 Task: Change the configuration of the roadmap layout of the mark's project to group by "Repository".
Action: Mouse moved to (205, 125)
Screenshot: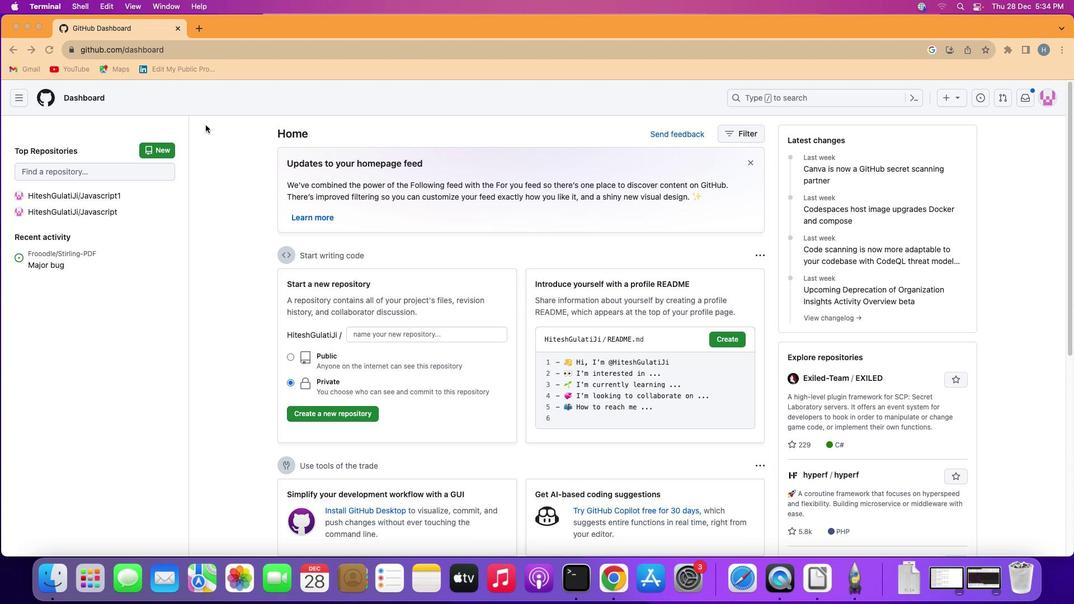 
Action: Mouse pressed left at (205, 125)
Screenshot: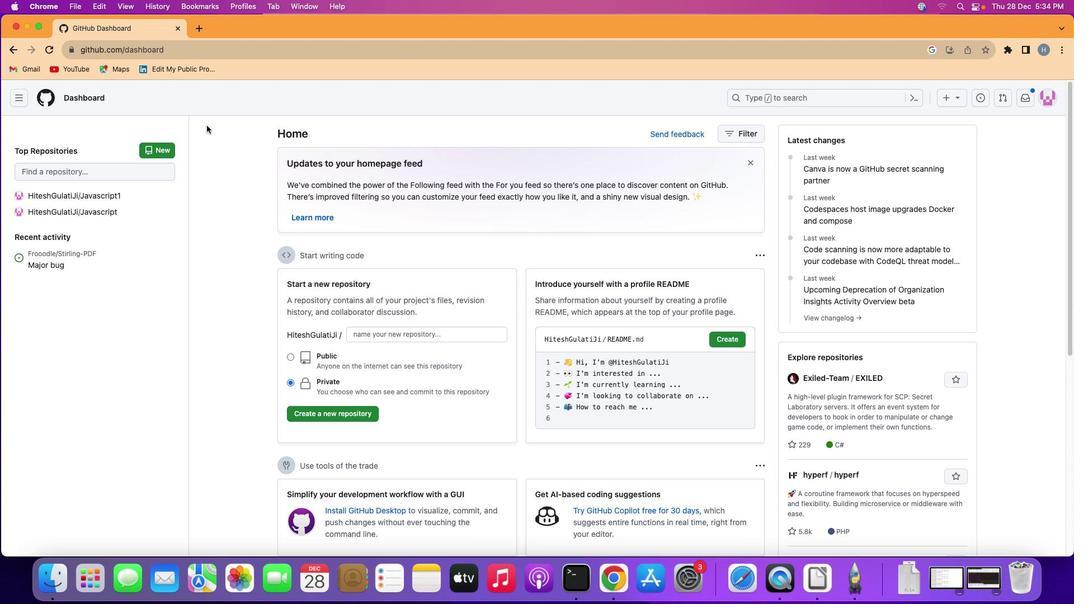 
Action: Mouse moved to (17, 100)
Screenshot: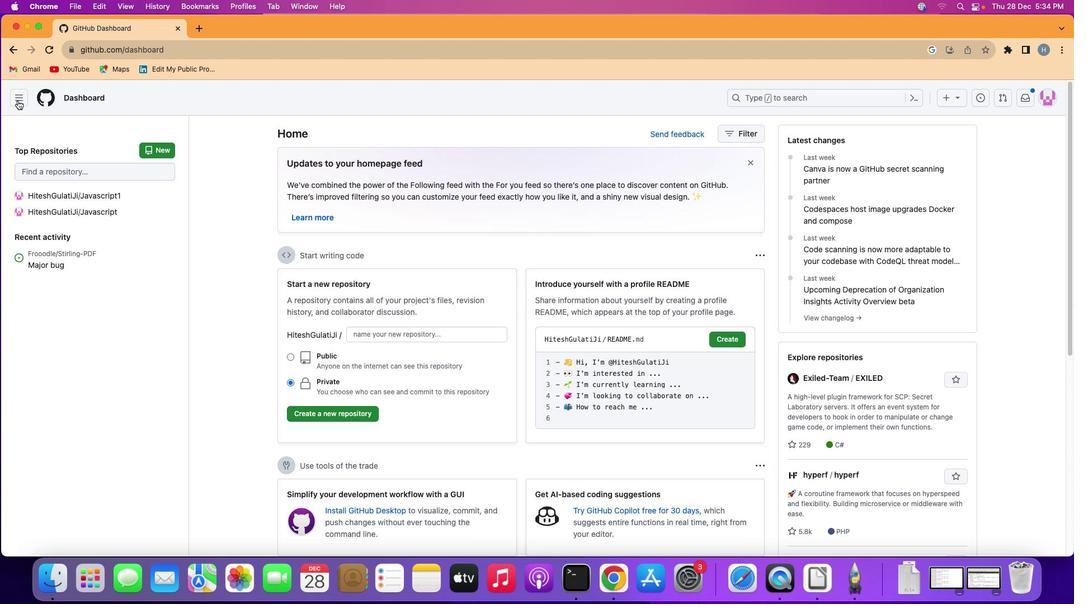 
Action: Mouse pressed left at (17, 100)
Screenshot: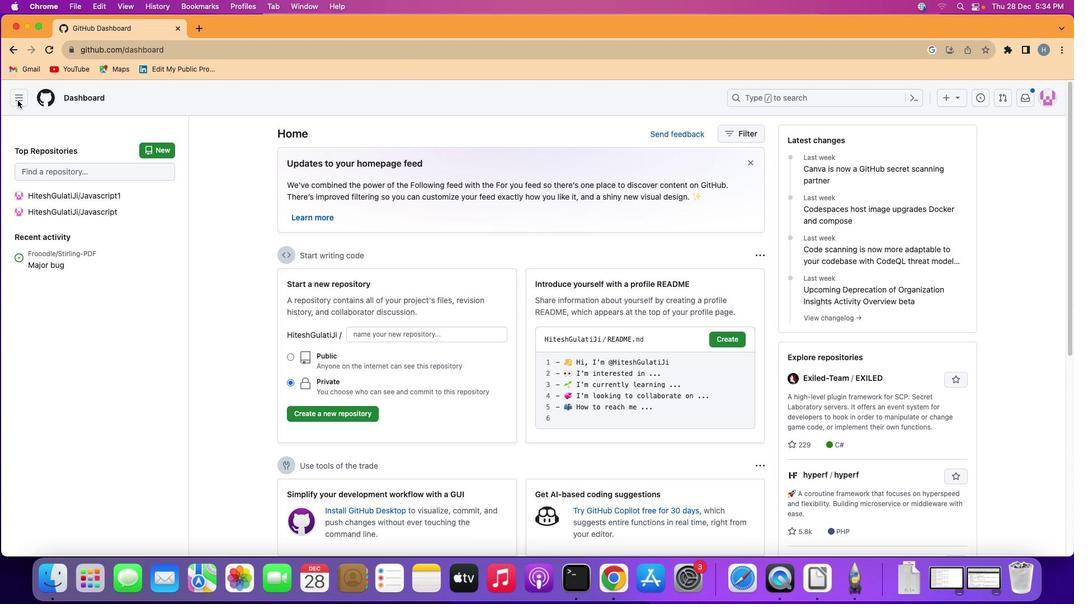 
Action: Mouse moved to (69, 177)
Screenshot: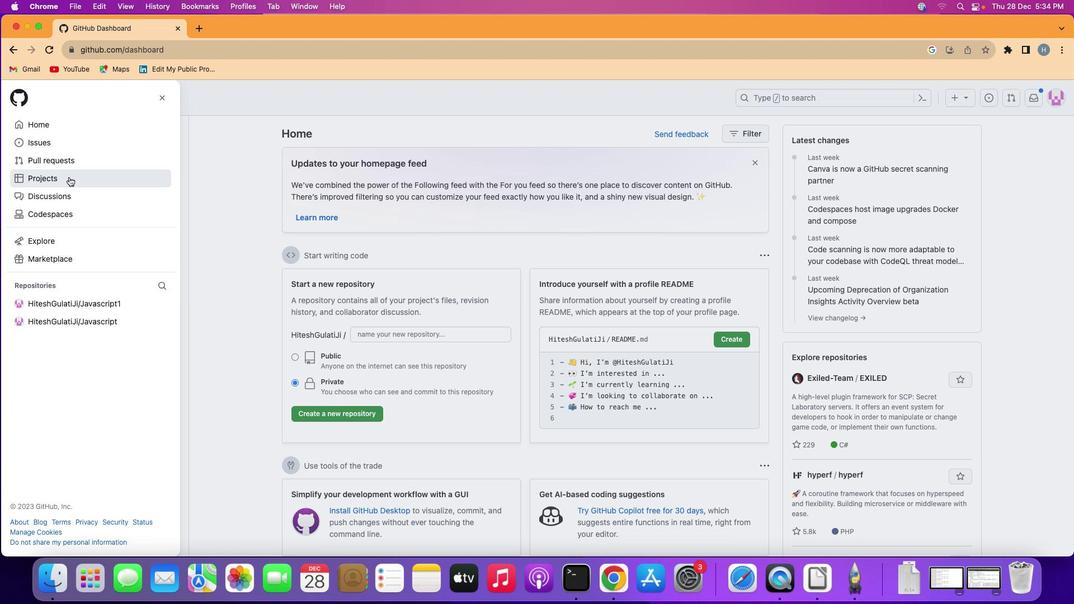 
Action: Mouse pressed left at (69, 177)
Screenshot: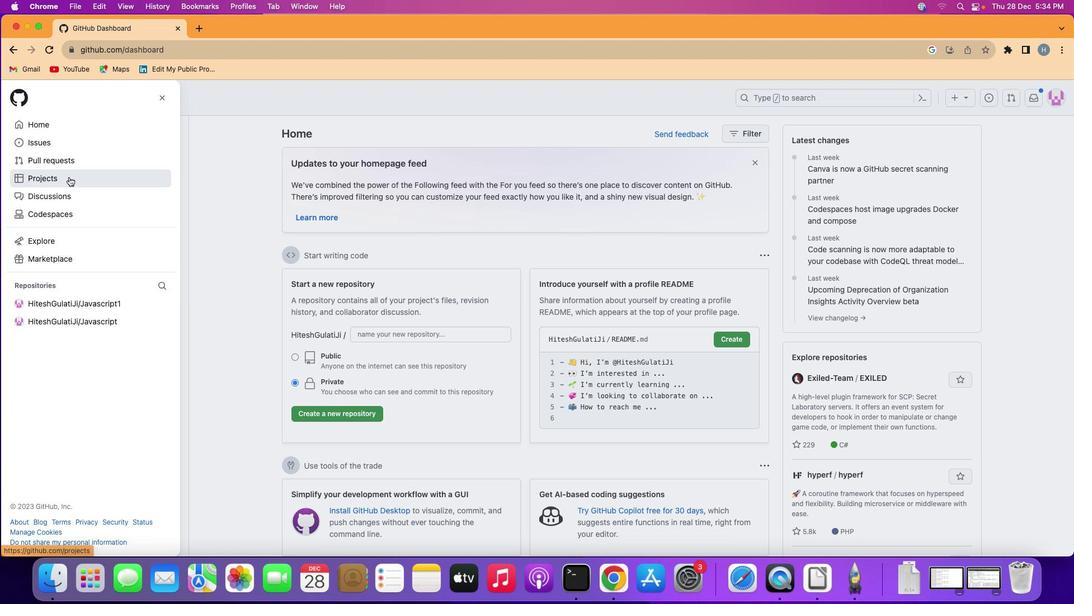 
Action: Mouse moved to (422, 202)
Screenshot: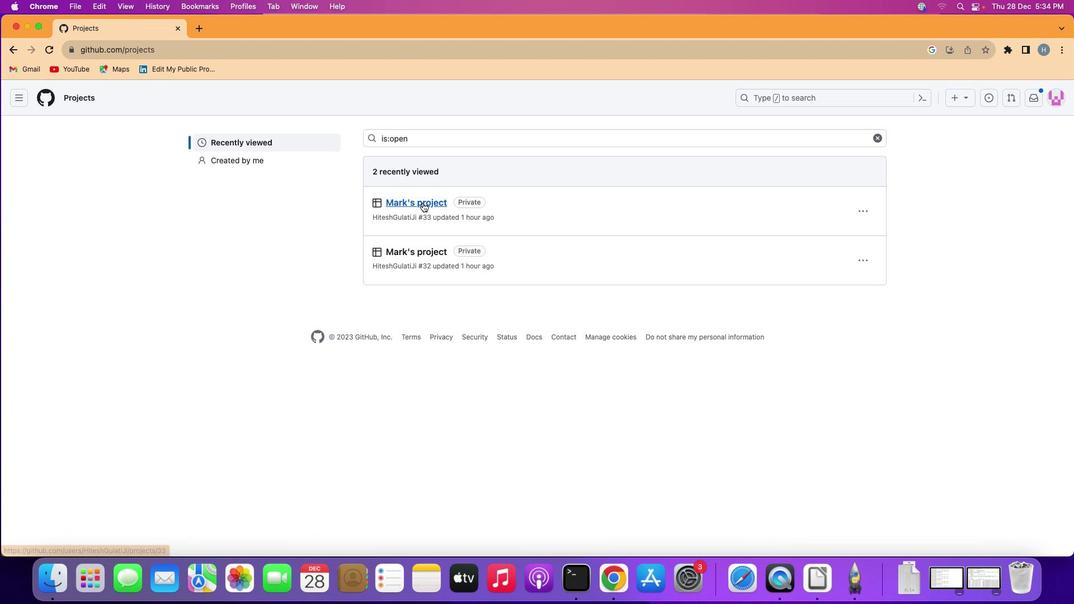 
Action: Mouse pressed left at (422, 202)
Screenshot: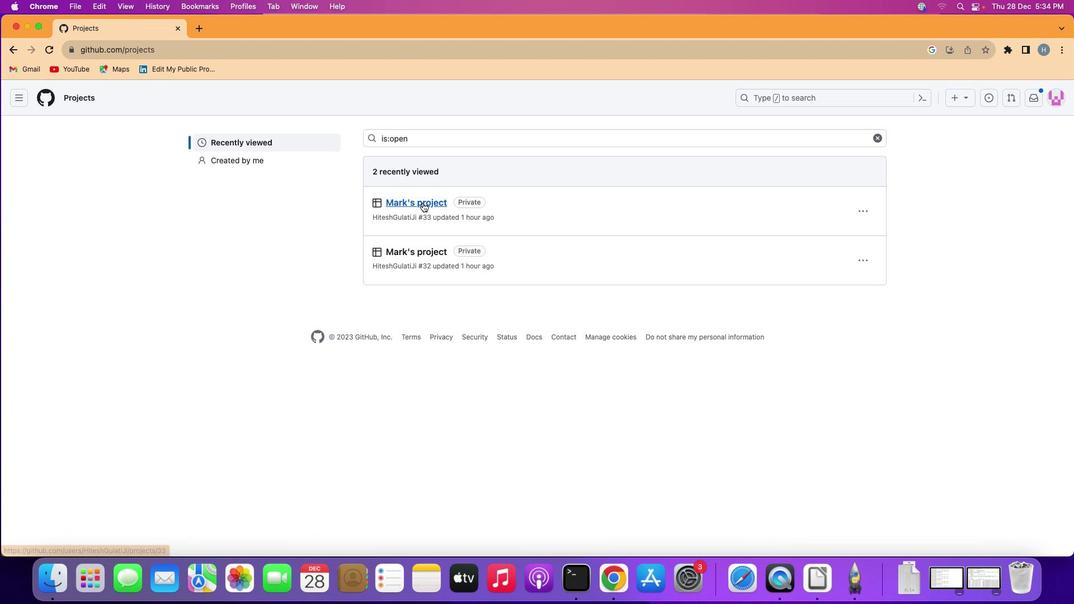 
Action: Mouse moved to (77, 150)
Screenshot: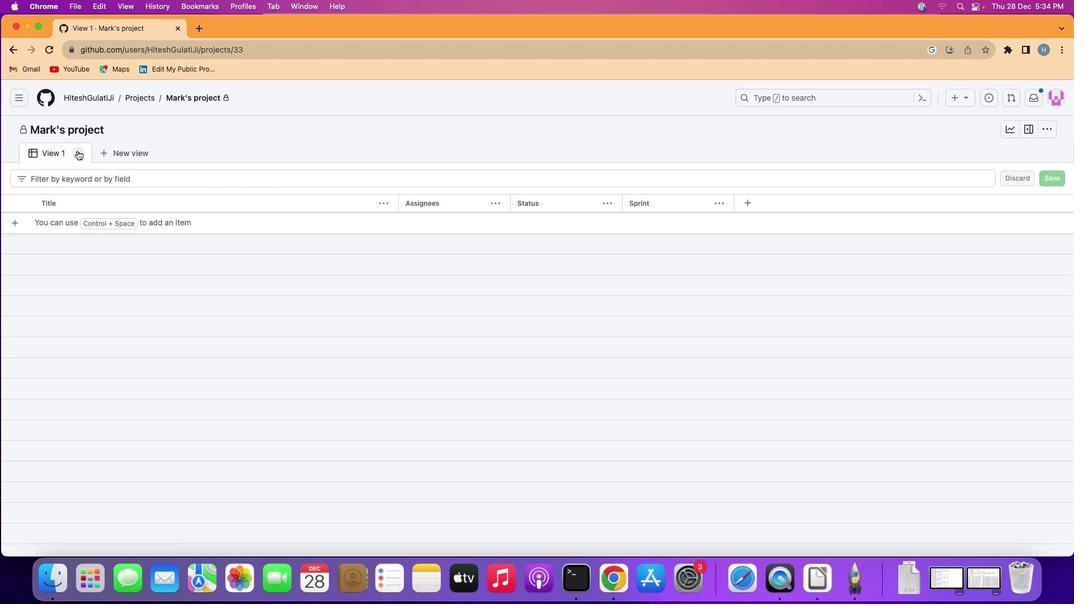 
Action: Mouse pressed left at (77, 150)
Screenshot: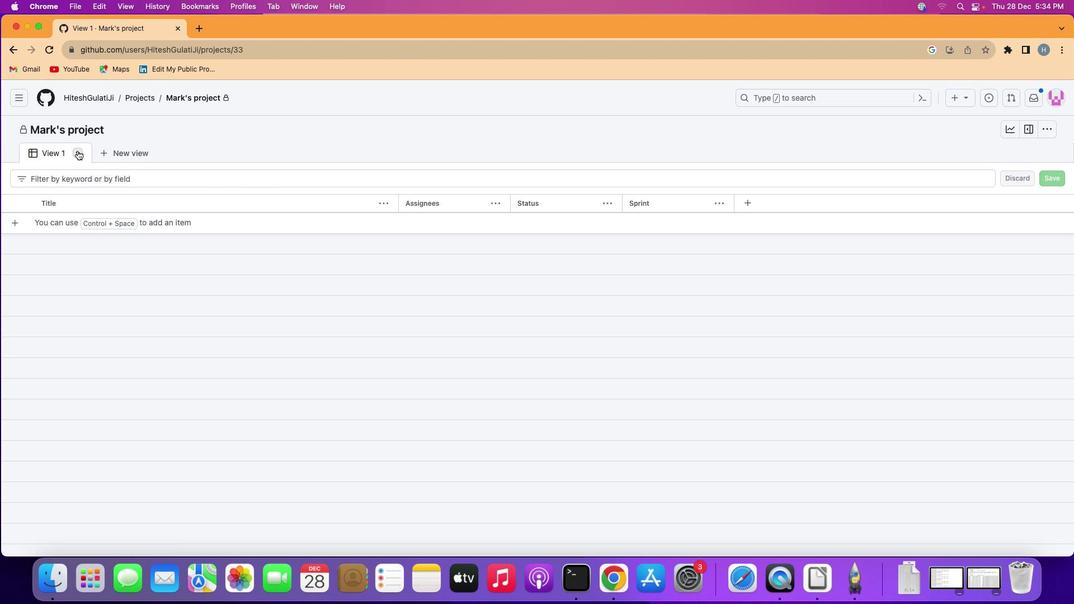 
Action: Mouse moved to (203, 189)
Screenshot: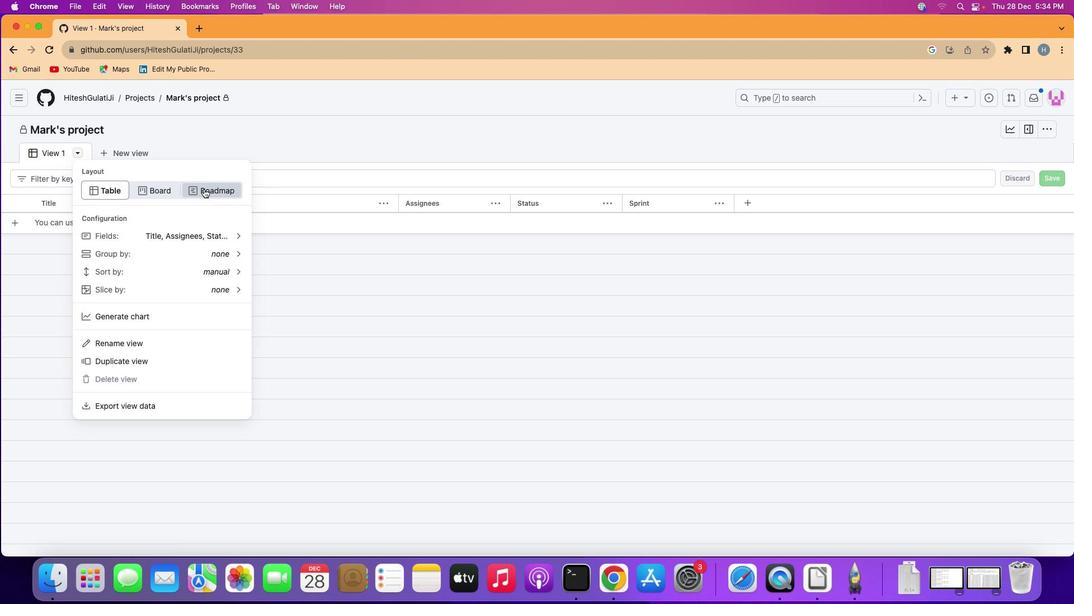 
Action: Mouse pressed left at (203, 189)
Screenshot: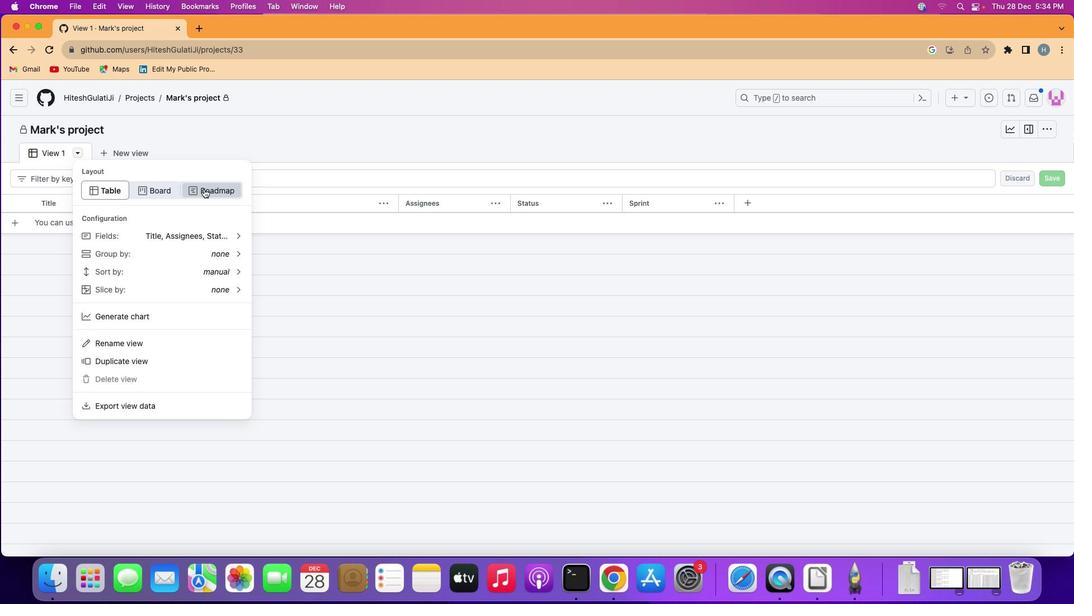 
Action: Mouse moved to (80, 149)
Screenshot: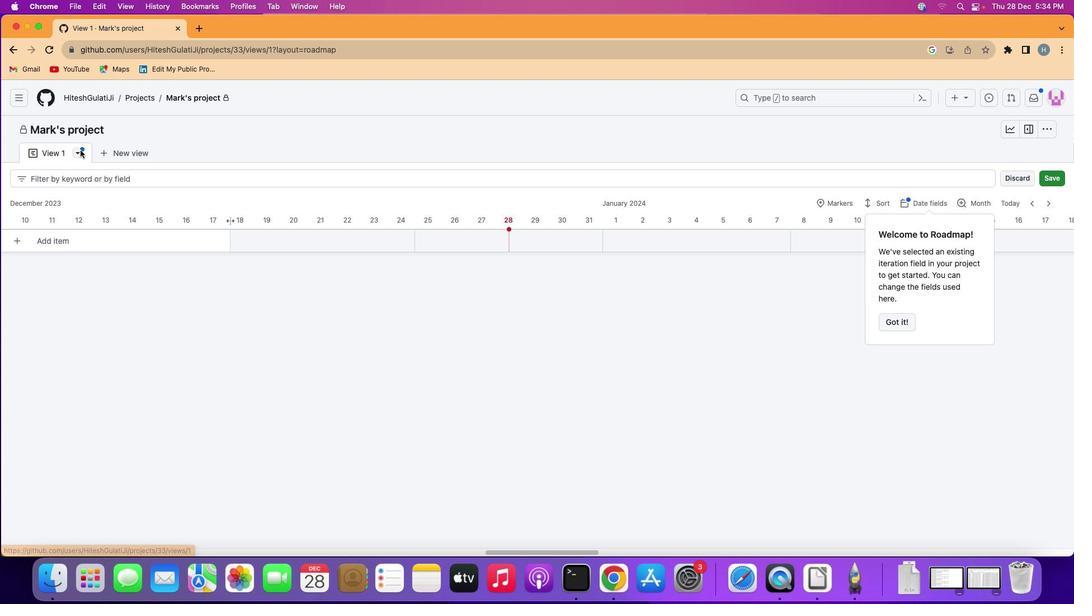 
Action: Mouse pressed left at (80, 149)
Screenshot: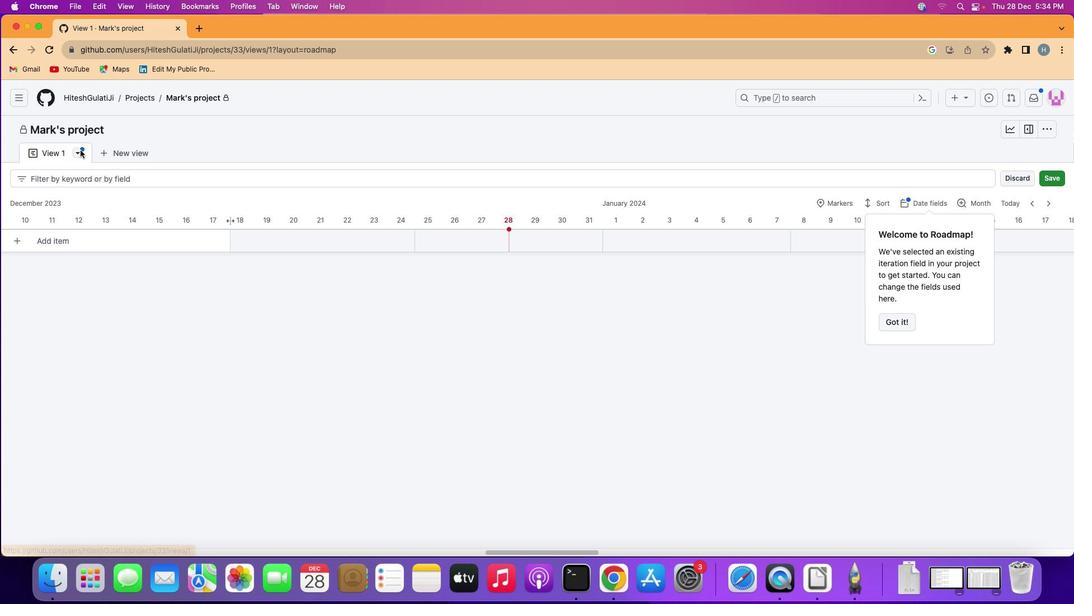
Action: Mouse moved to (127, 230)
Screenshot: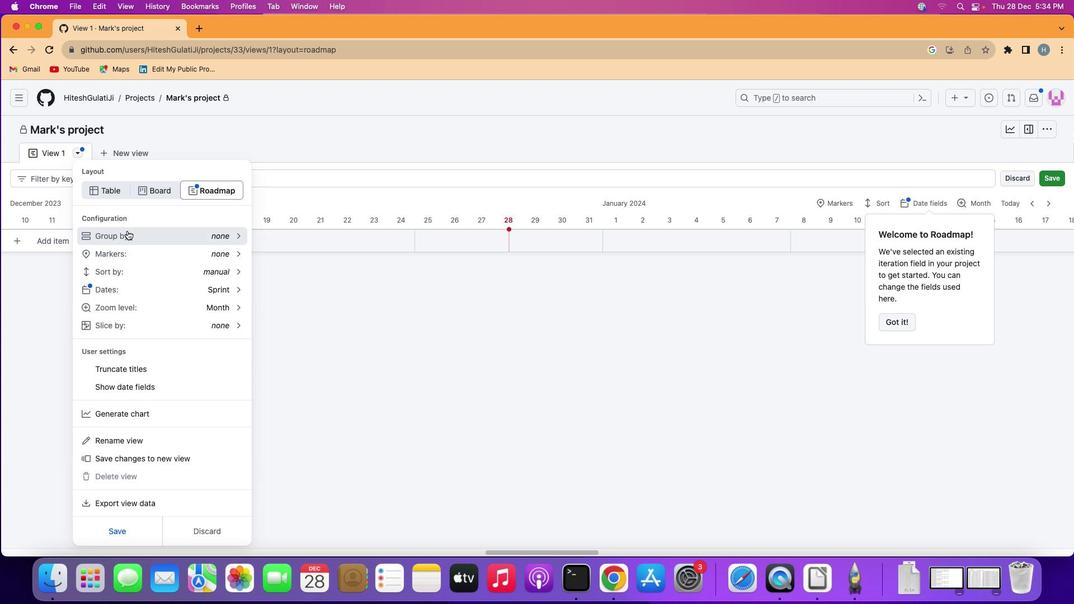 
Action: Mouse pressed left at (127, 230)
Screenshot: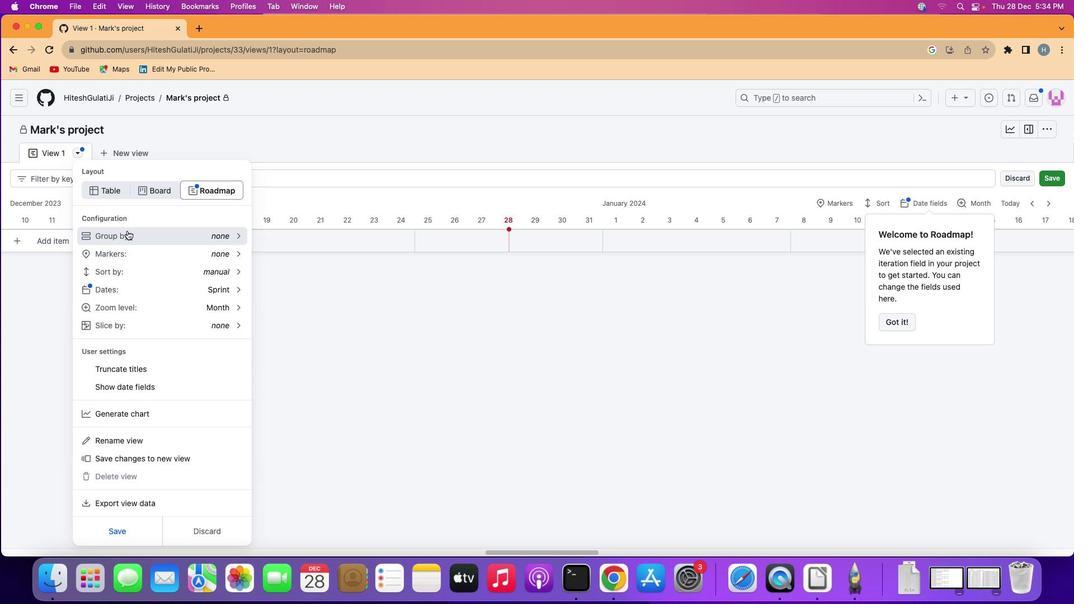 
Action: Mouse moved to (128, 224)
Screenshot: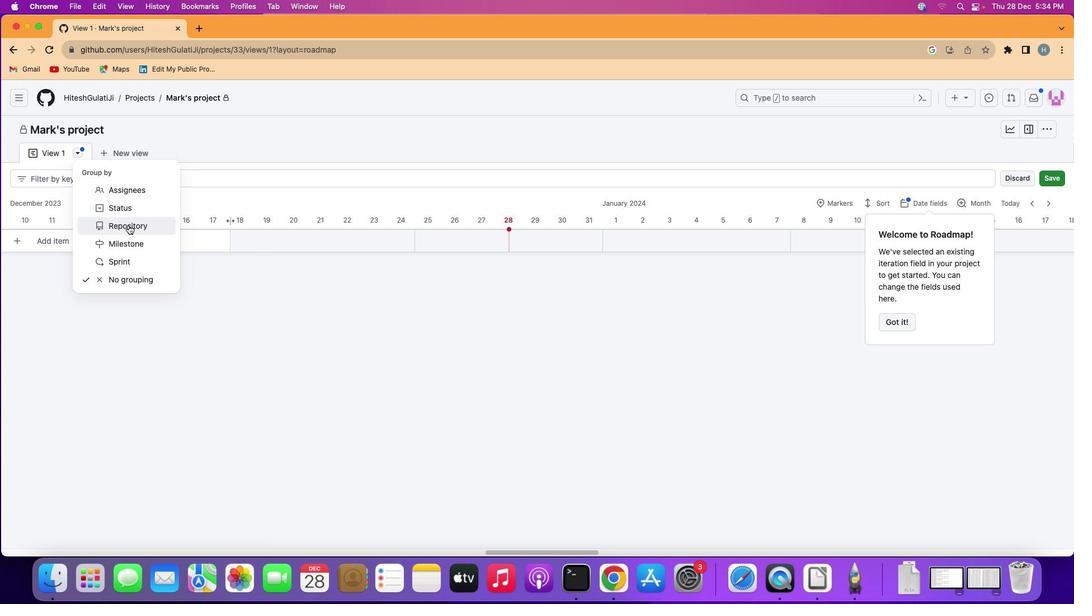 
Action: Mouse pressed left at (128, 224)
Screenshot: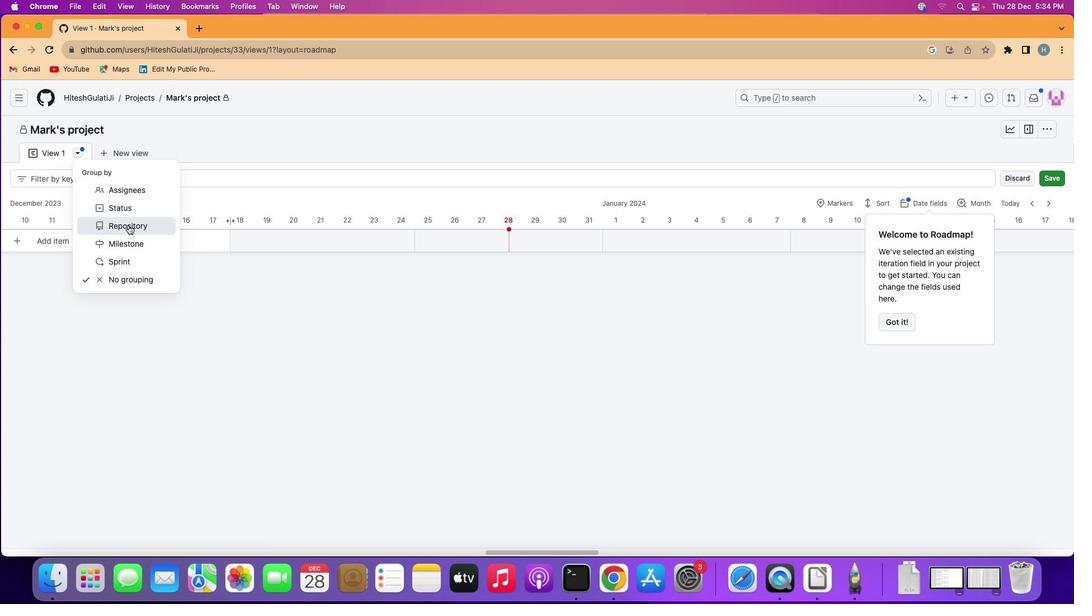 
Action: Mouse moved to (149, 257)
Screenshot: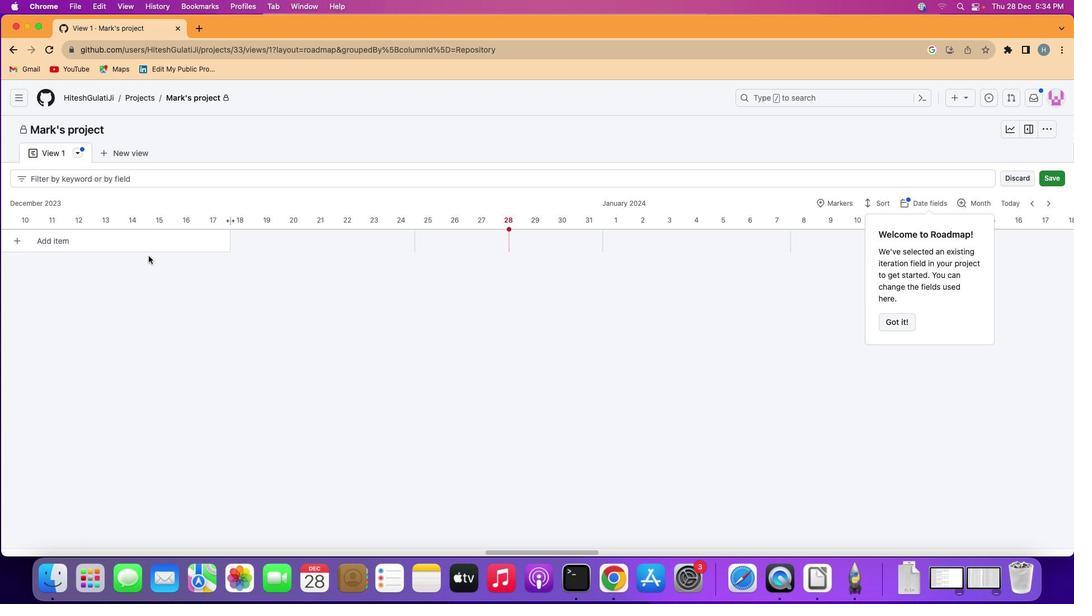 
